 Task: Change the scale to default.
Action: Mouse moved to (53, 98)
Screenshot: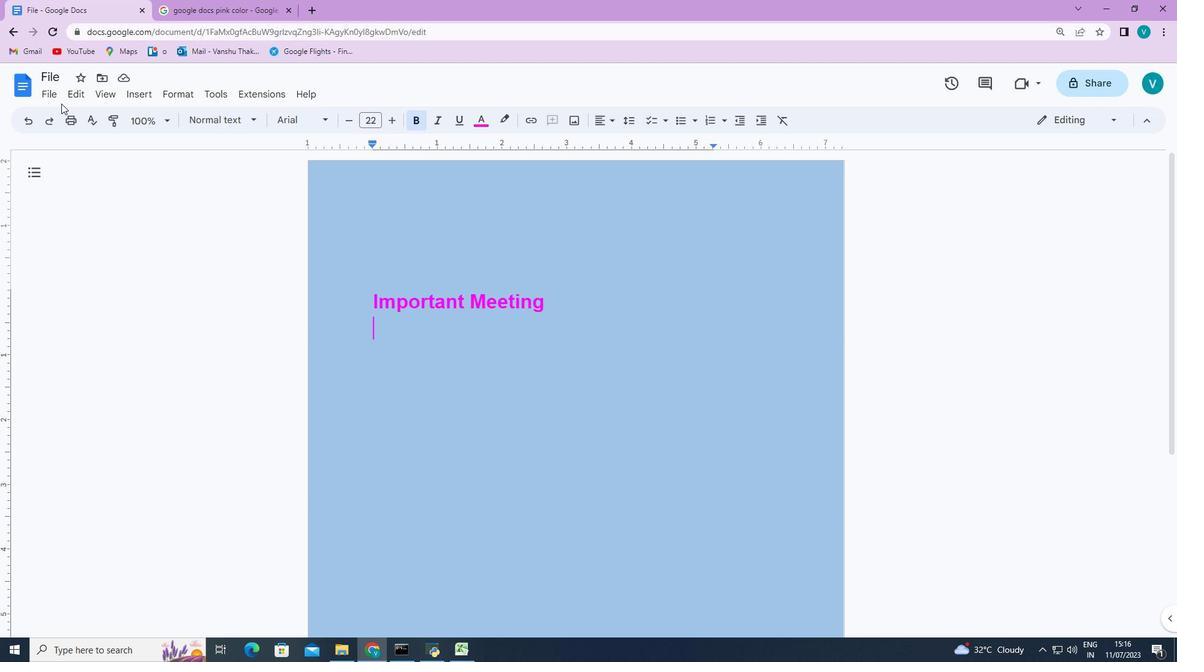 
Action: Mouse pressed left at (53, 98)
Screenshot: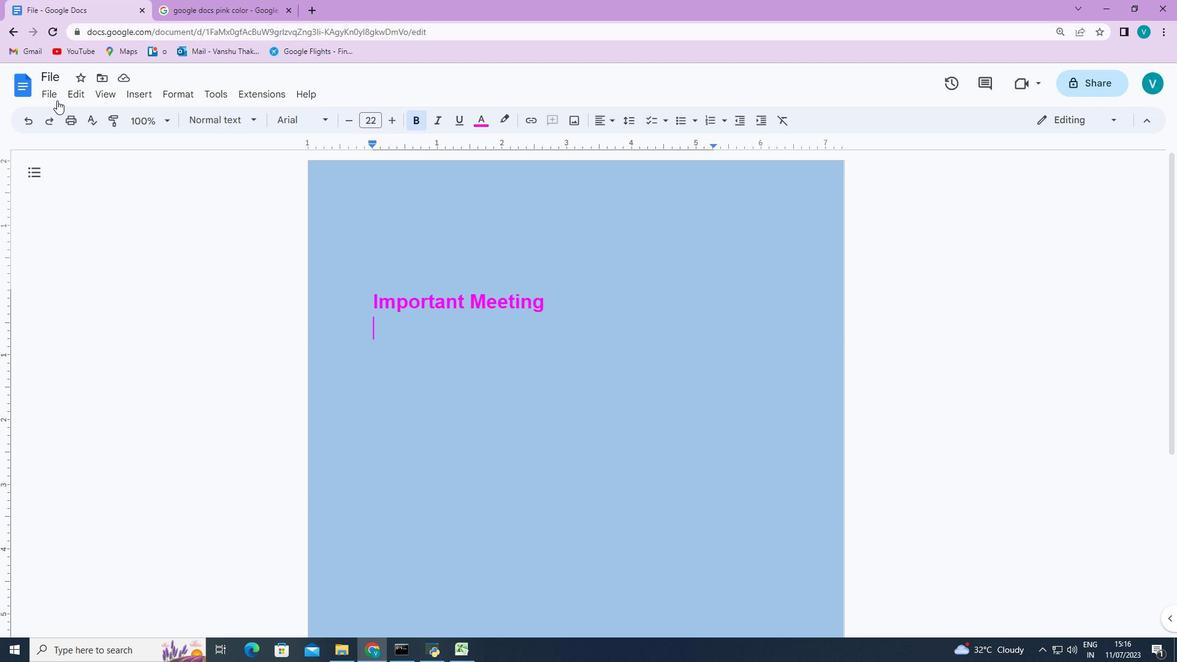
Action: Mouse moved to (92, 480)
Screenshot: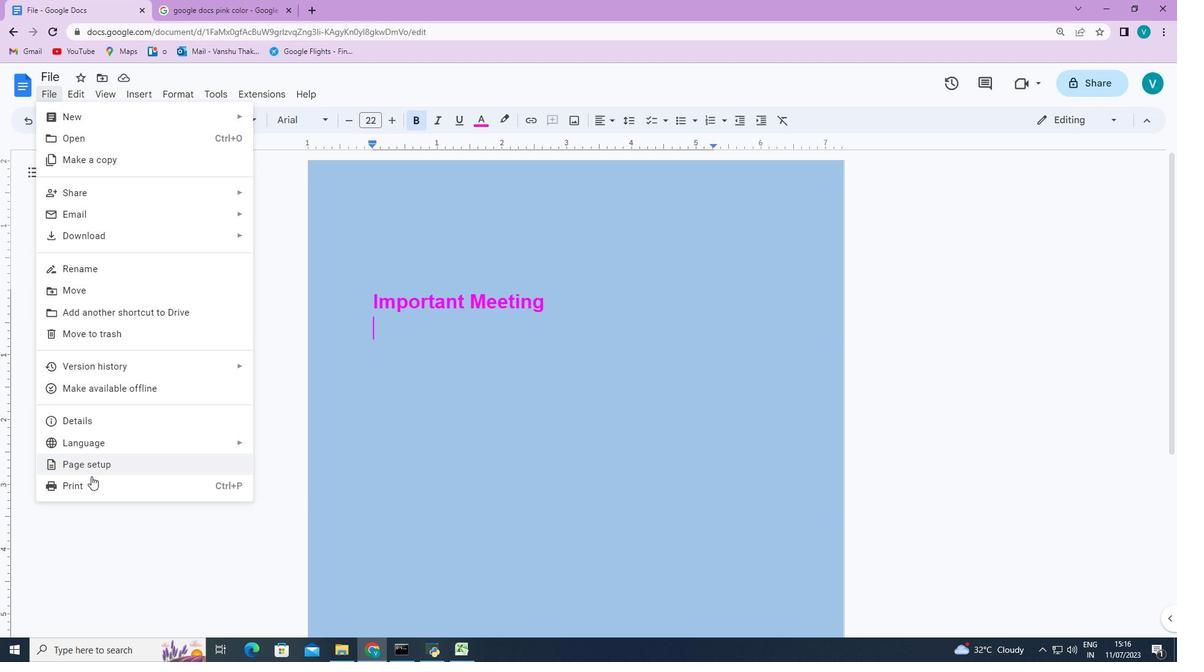 
Action: Mouse pressed left at (92, 480)
Screenshot: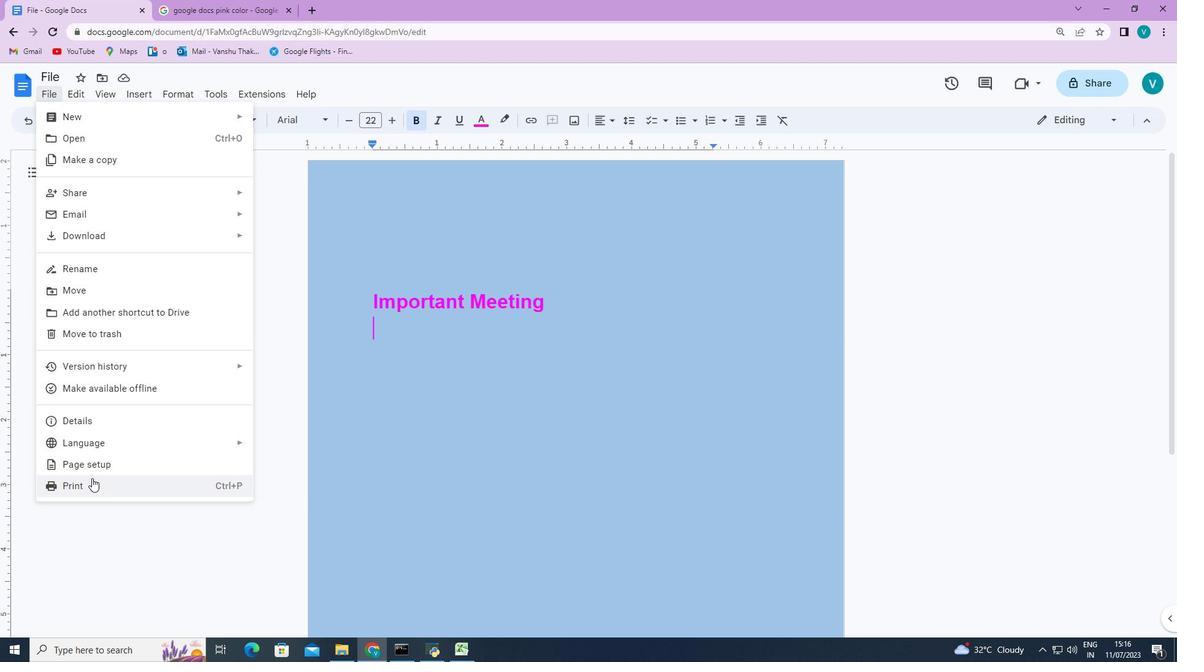 
Action: Mouse moved to (921, 208)
Screenshot: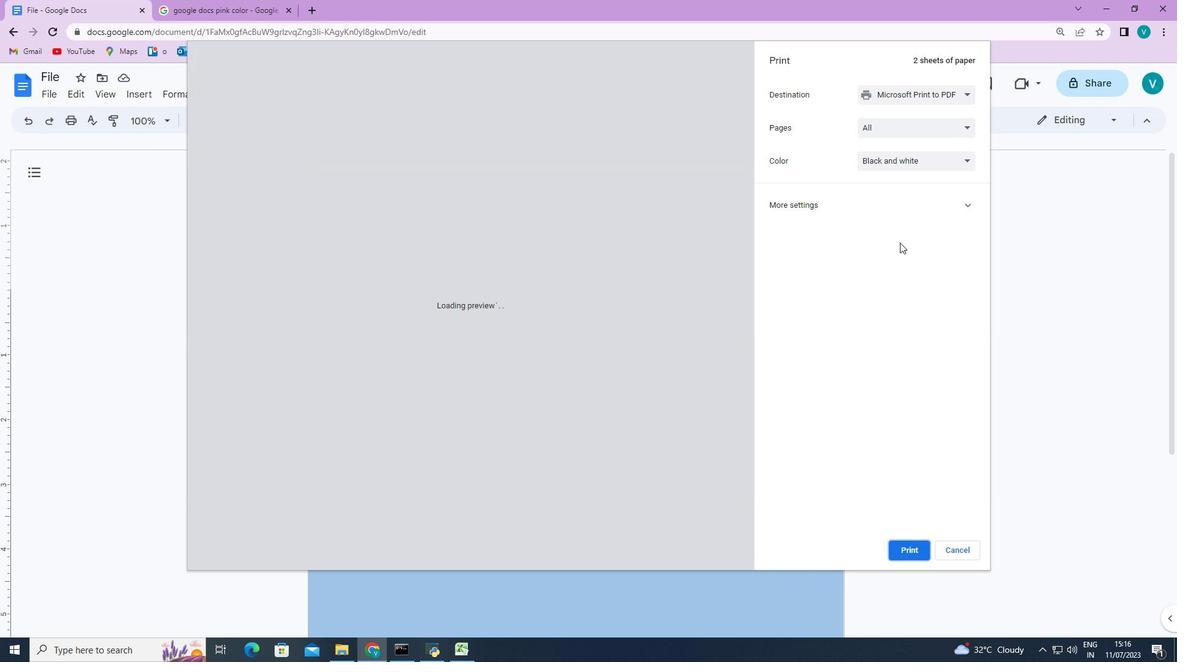 
Action: Mouse pressed left at (921, 208)
Screenshot: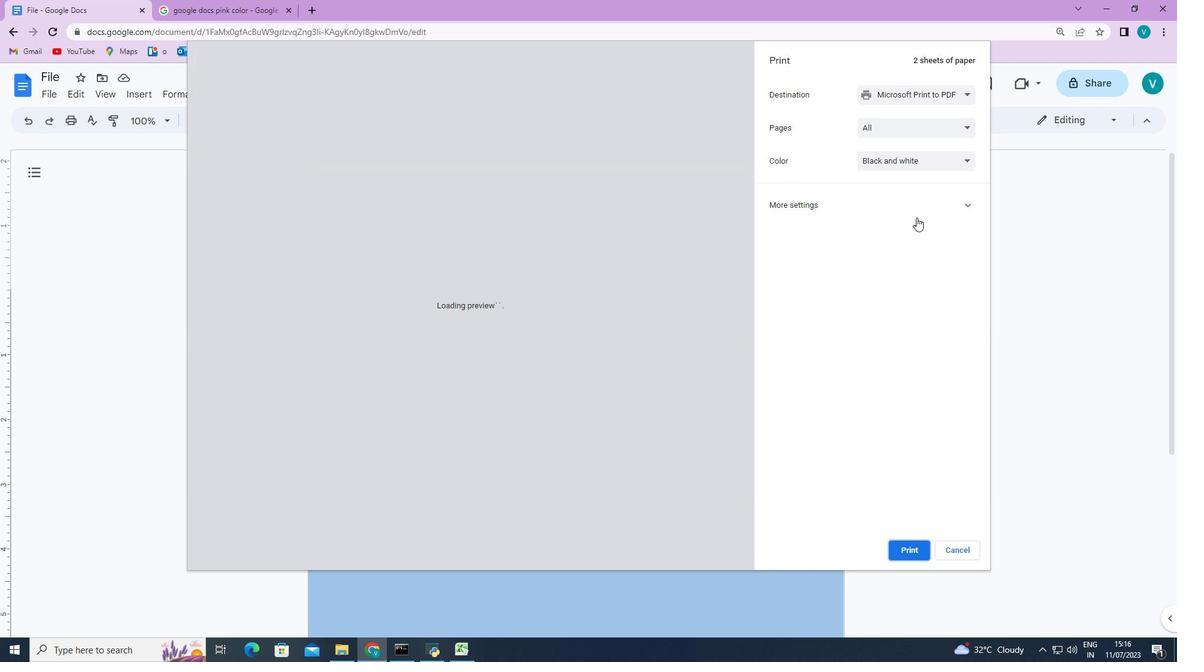 
Action: Mouse moved to (954, 346)
Screenshot: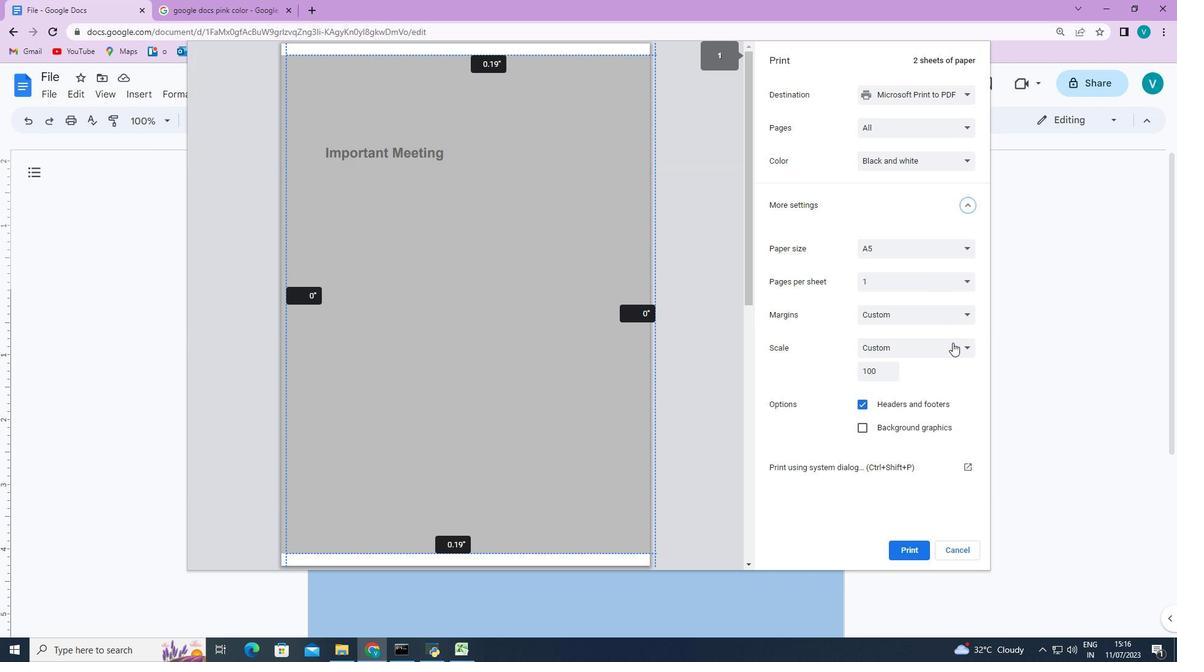 
Action: Mouse pressed left at (954, 346)
Screenshot: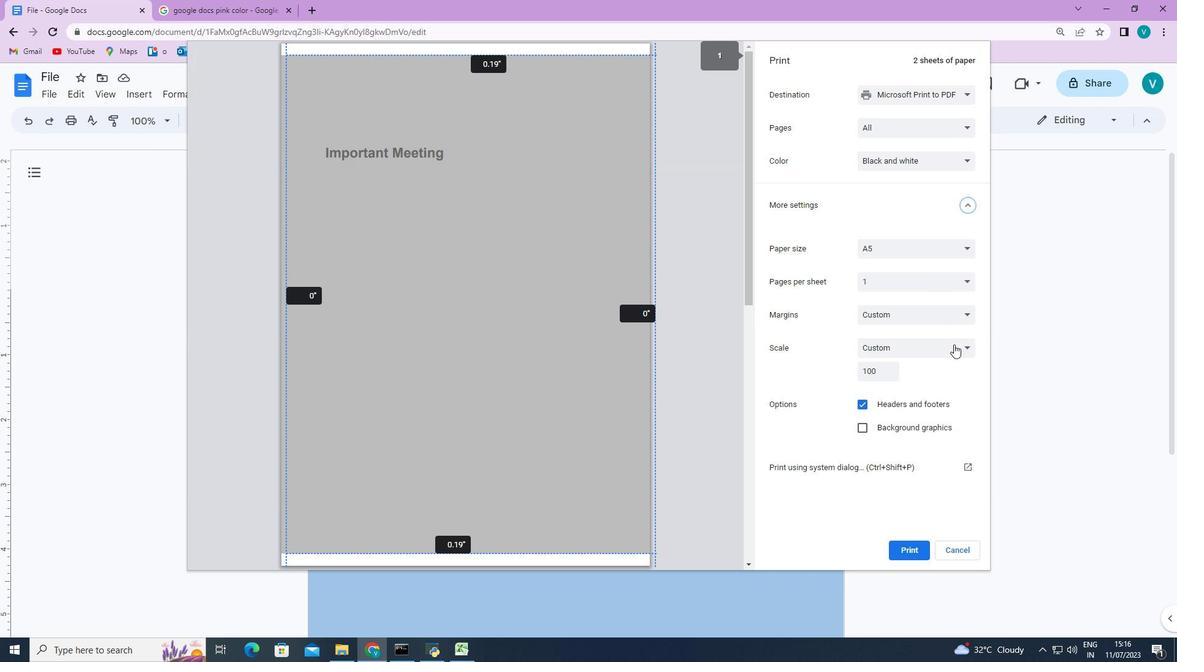 
Action: Mouse moved to (910, 360)
Screenshot: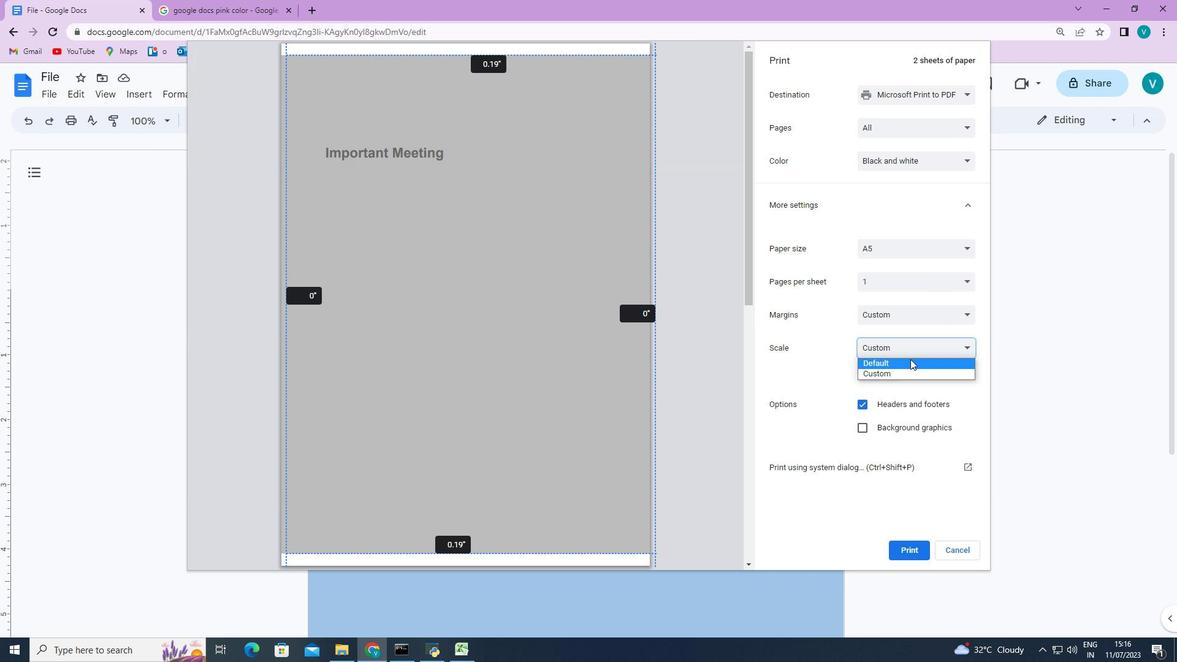 
Action: Mouse pressed left at (910, 360)
Screenshot: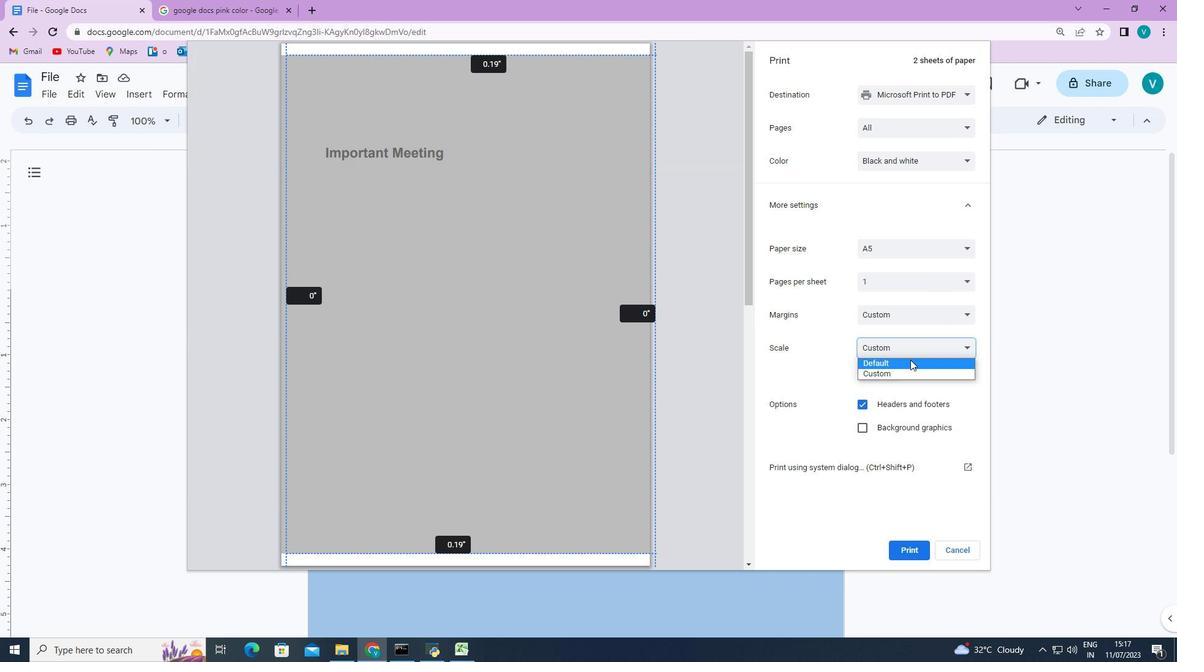 
Action: Mouse moved to (934, 496)
Screenshot: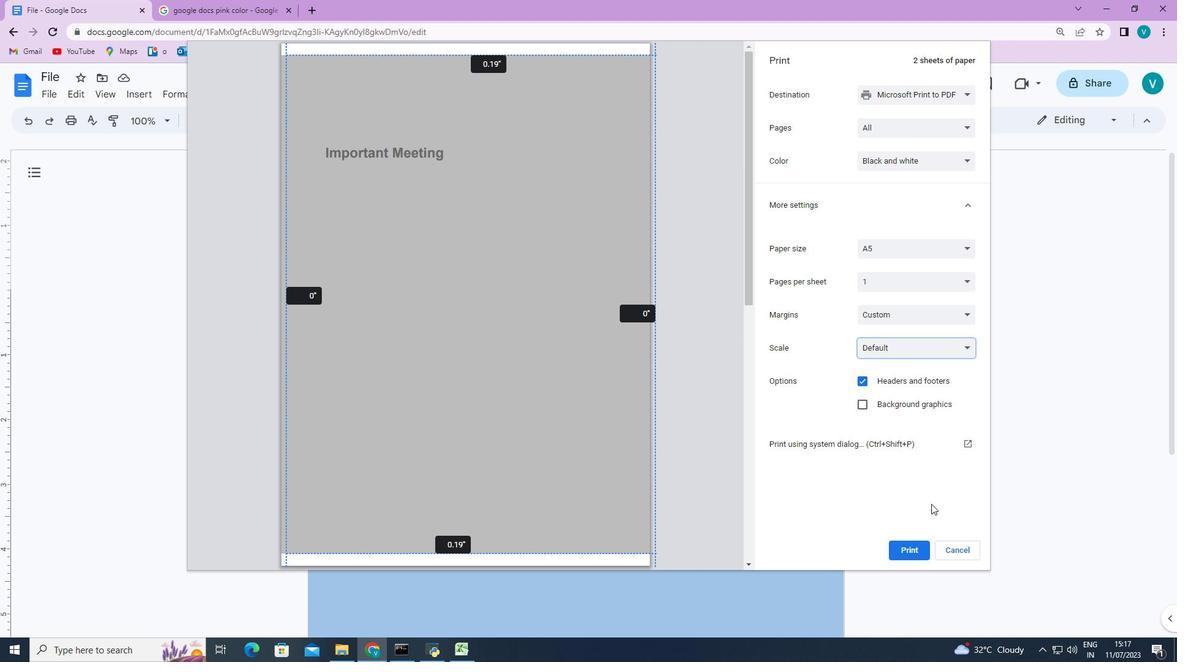 
